 Task: Change the text to double column.
Action: Mouse moved to (141, 63)
Screenshot: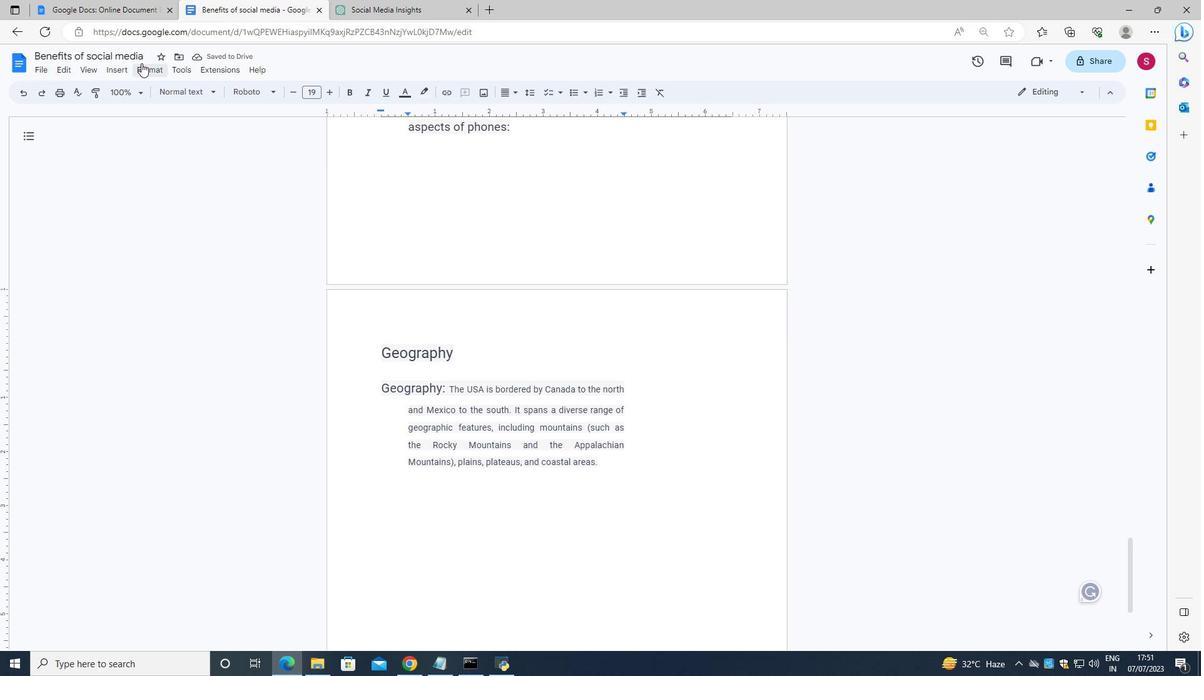 
Action: Mouse pressed left at (141, 63)
Screenshot: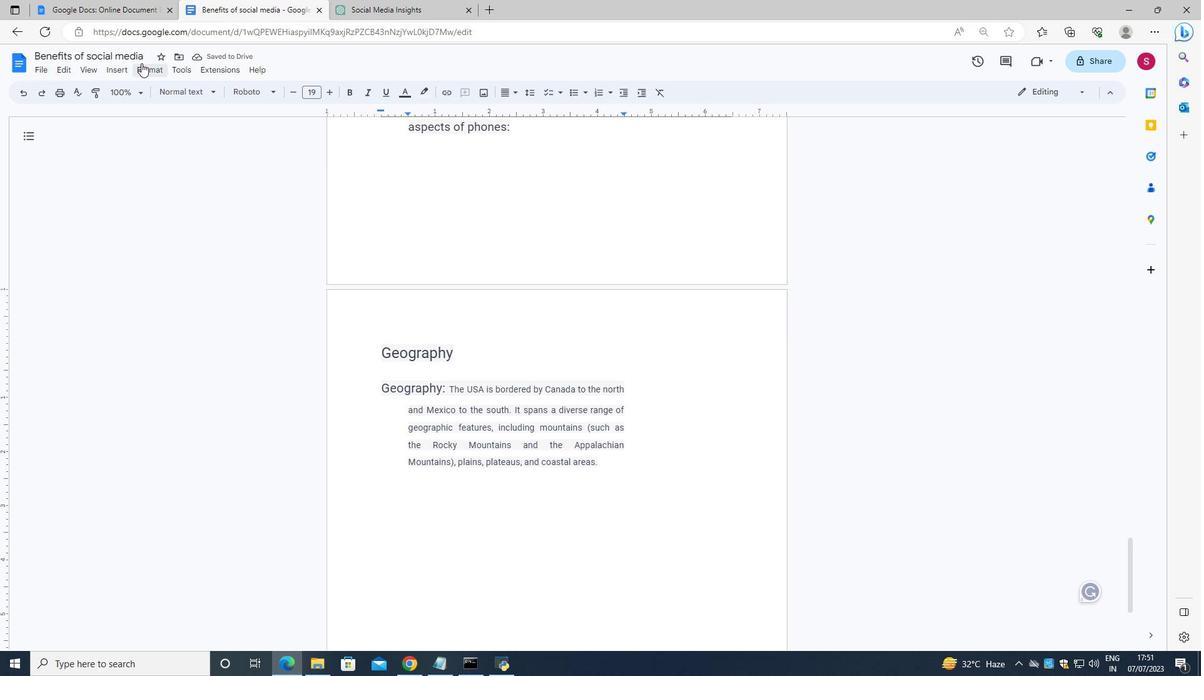 
Action: Mouse moved to (381, 181)
Screenshot: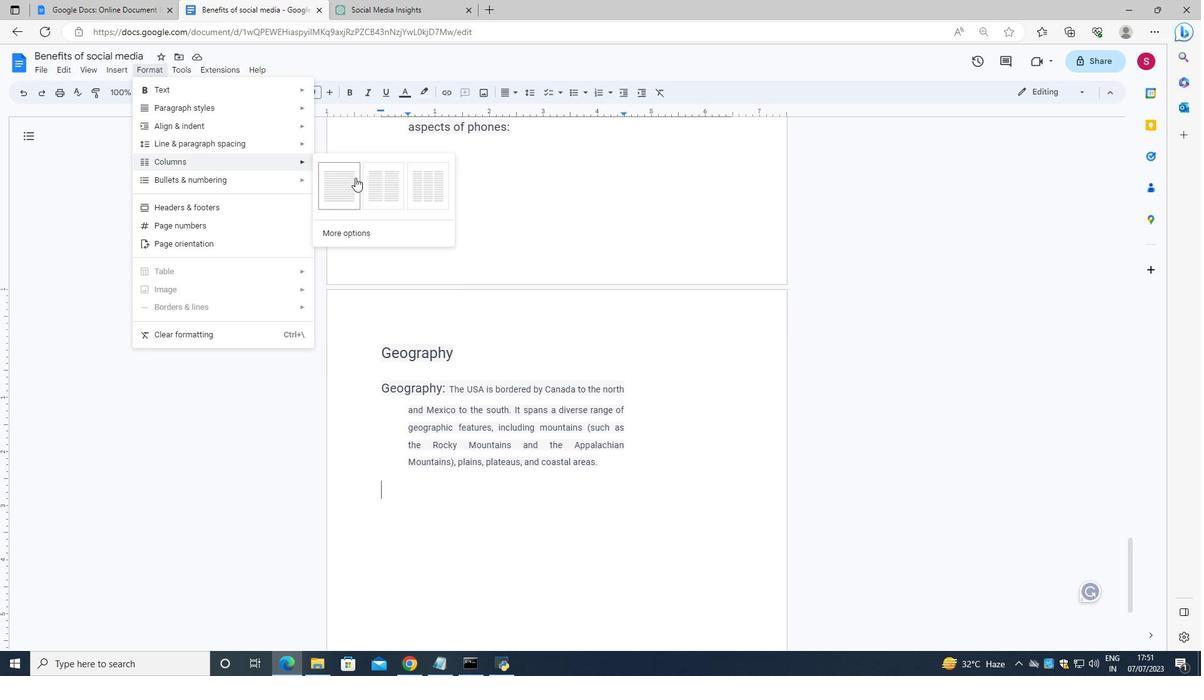 
Action: Mouse pressed left at (381, 181)
Screenshot: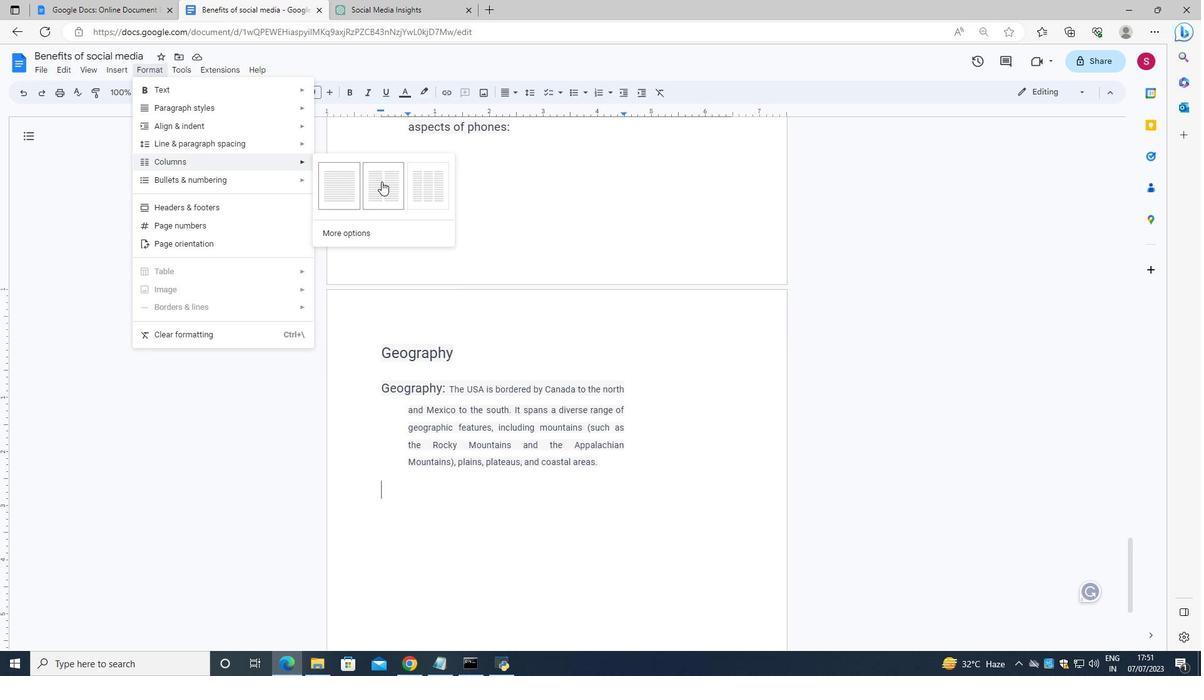 
Action: Mouse moved to (406, 230)
Screenshot: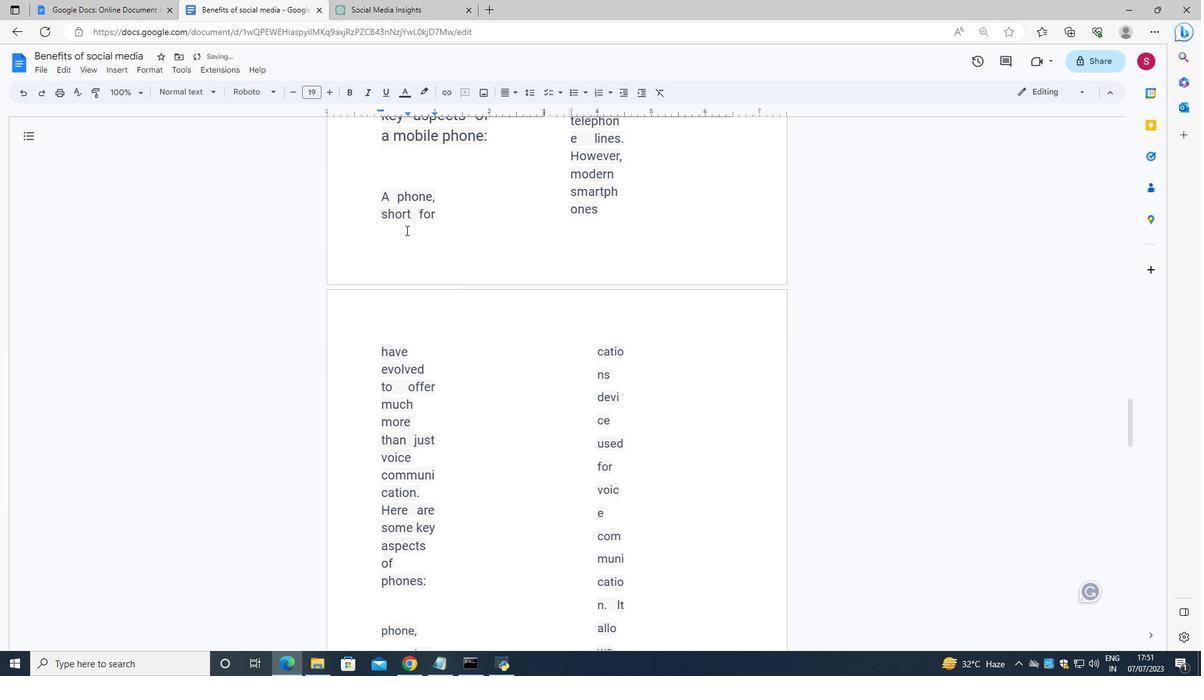 
